 Task: Use the formula "F.DIST.RT" in spreadsheet "Project portfolio".
Action: Mouse moved to (221, 211)
Screenshot: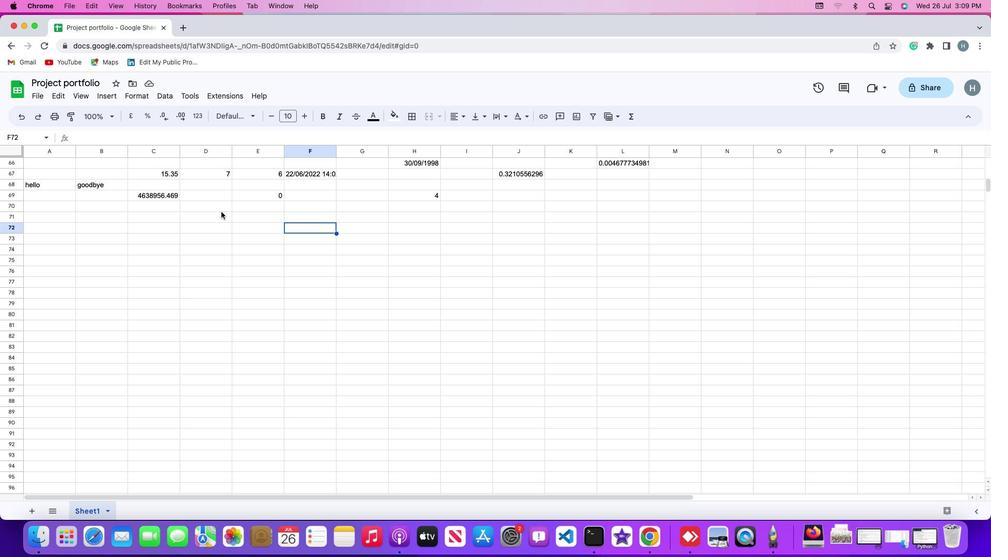 
Action: Mouse pressed left at (221, 211)
Screenshot: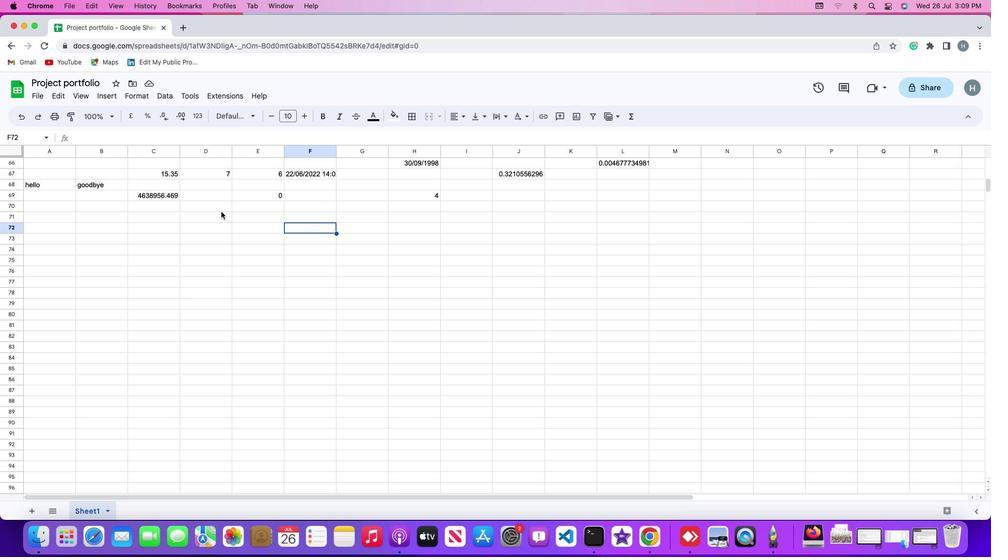 
Action: Mouse moved to (105, 97)
Screenshot: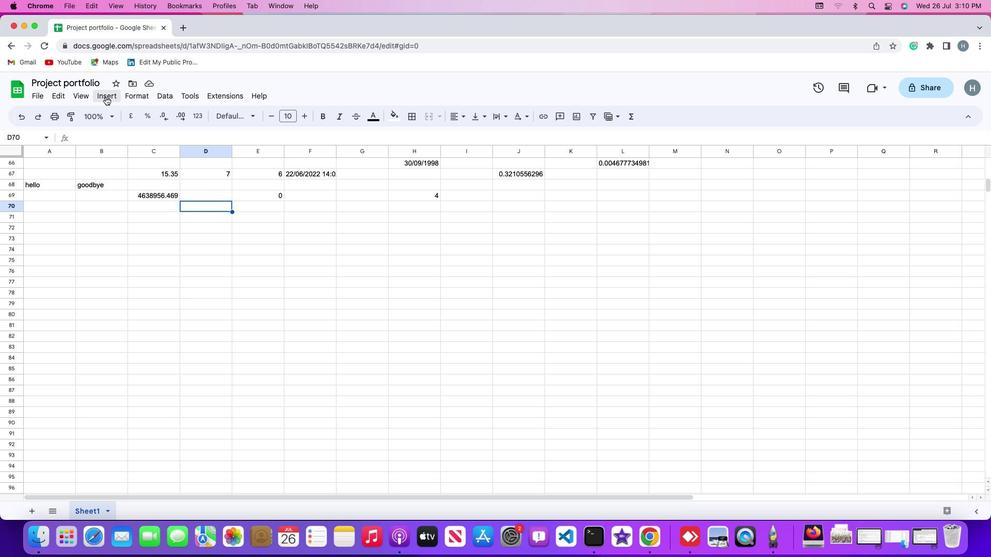 
Action: Mouse pressed left at (105, 97)
Screenshot: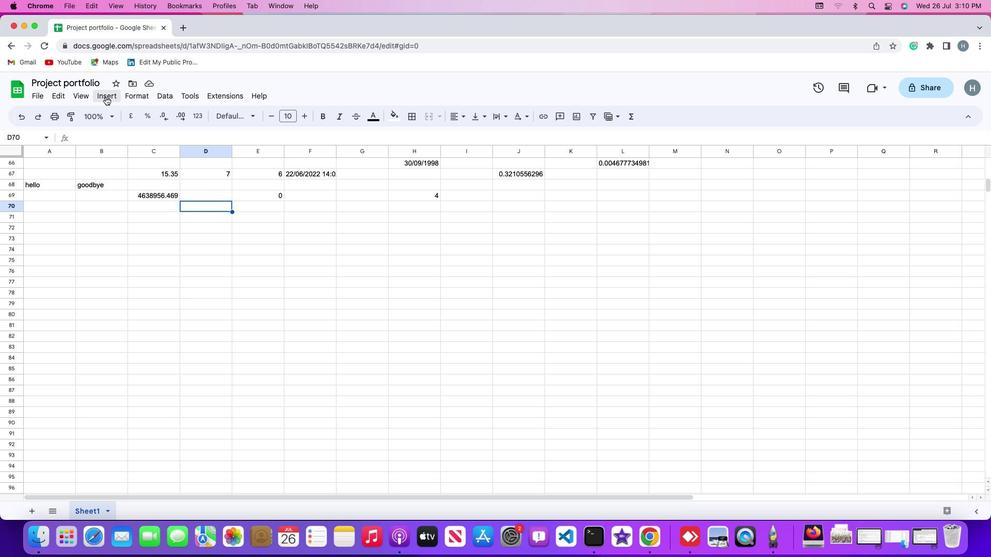 
Action: Mouse moved to (113, 262)
Screenshot: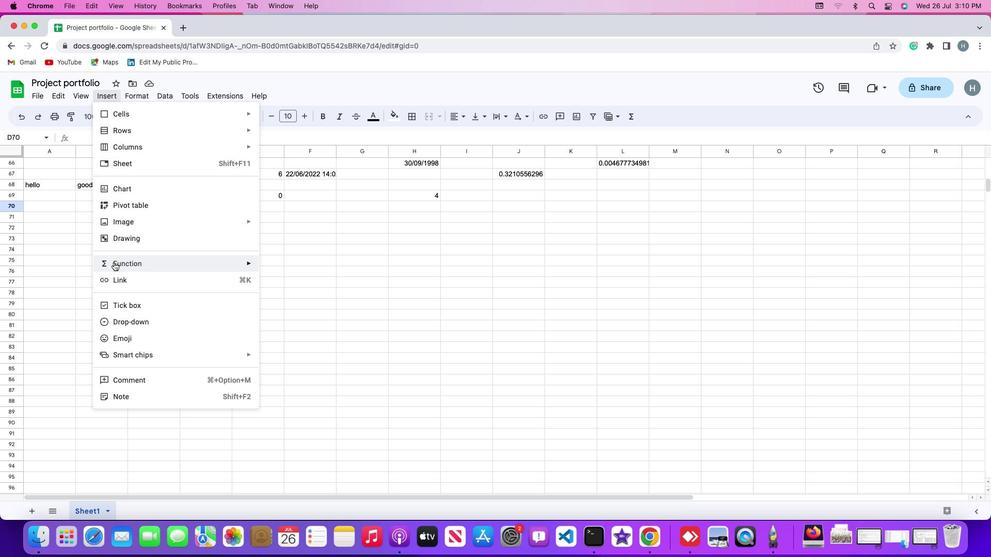 
Action: Mouse pressed left at (113, 262)
Screenshot: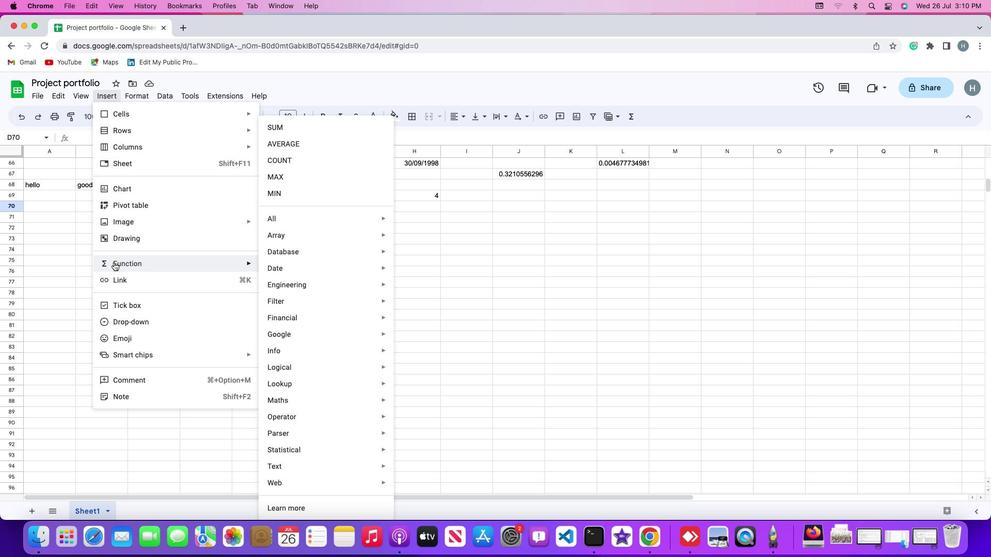 
Action: Mouse moved to (297, 218)
Screenshot: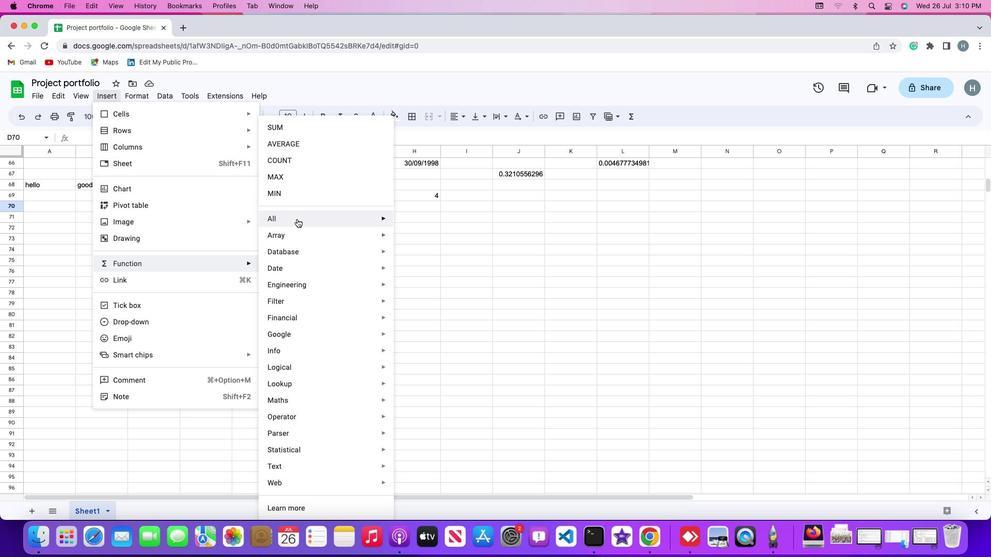 
Action: Mouse pressed left at (297, 218)
Screenshot: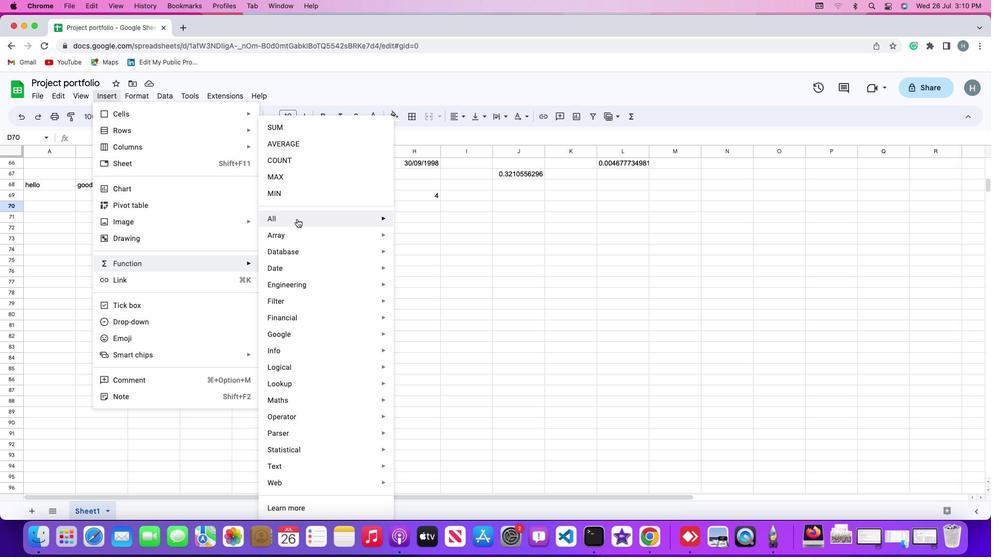 
Action: Mouse moved to (438, 378)
Screenshot: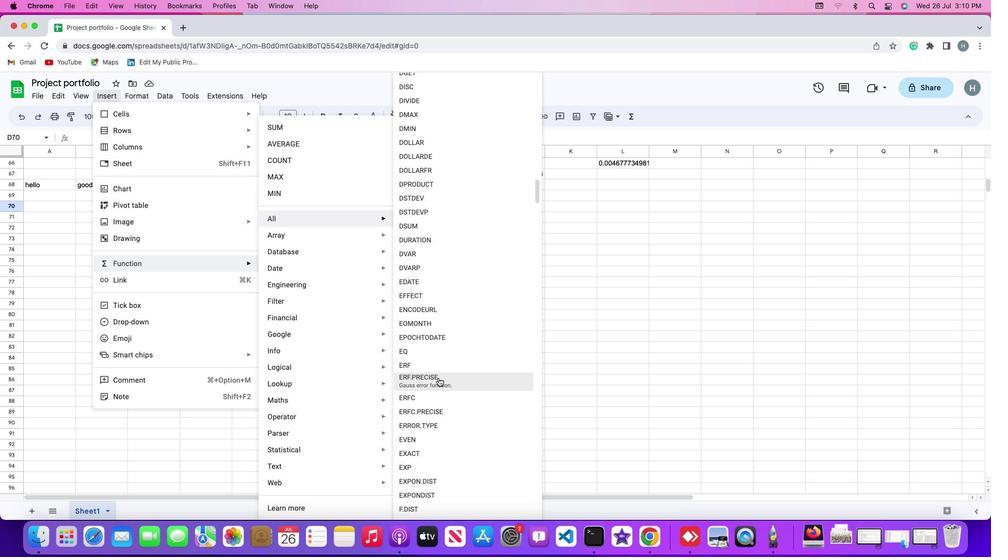 
Action: Mouse scrolled (438, 378) with delta (0, 0)
Screenshot: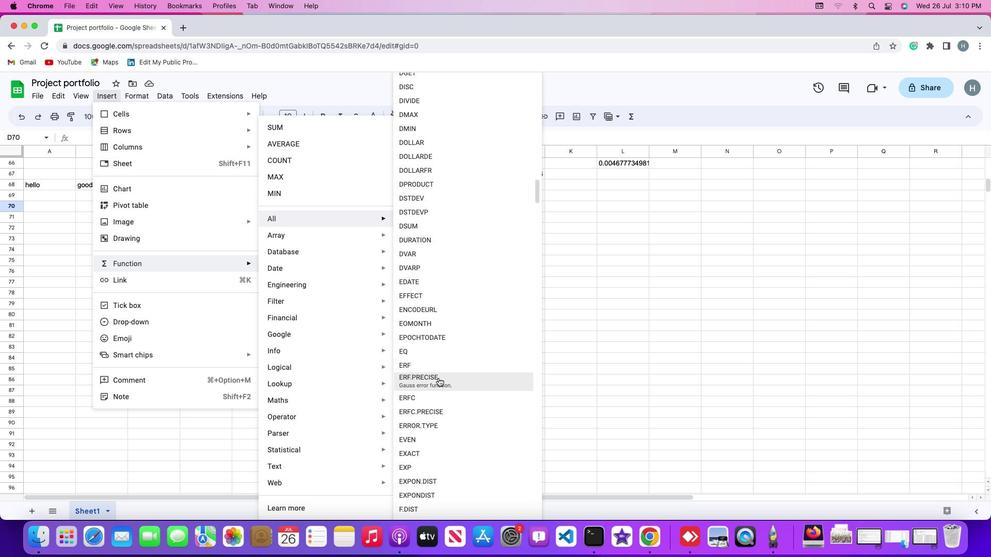 
Action: Mouse scrolled (438, 378) with delta (0, 0)
Screenshot: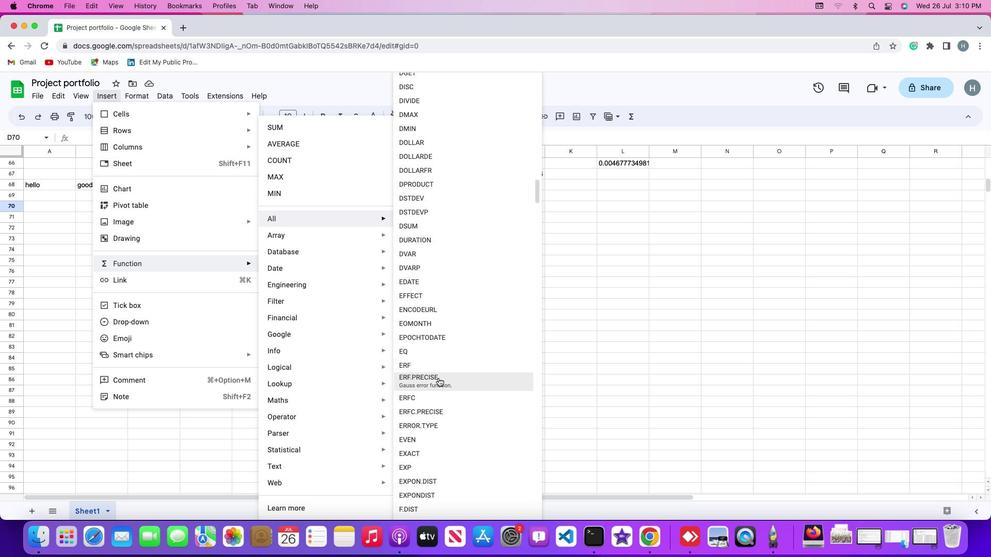 
Action: Mouse scrolled (438, 378) with delta (0, 0)
Screenshot: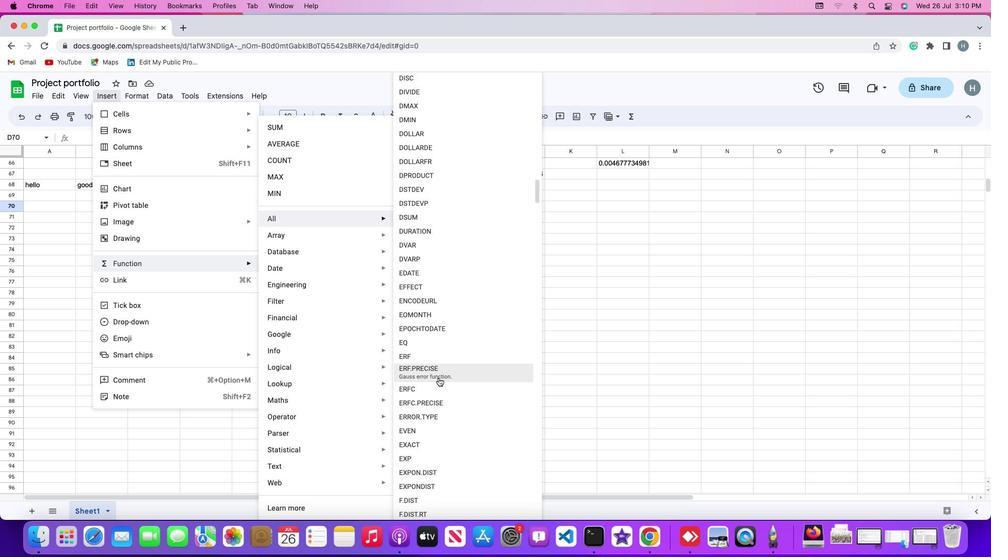 
Action: Mouse moved to (420, 468)
Screenshot: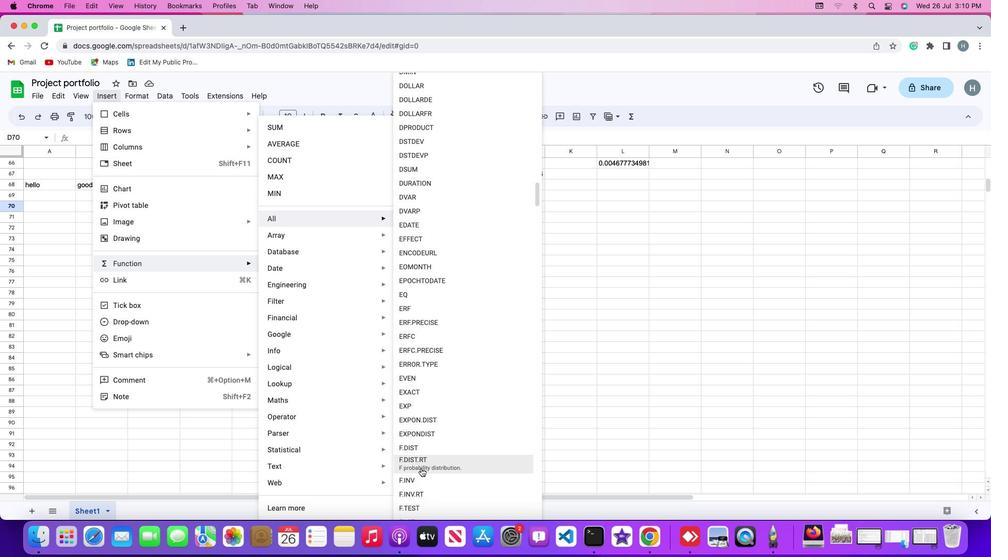 
Action: Mouse pressed left at (420, 468)
Screenshot: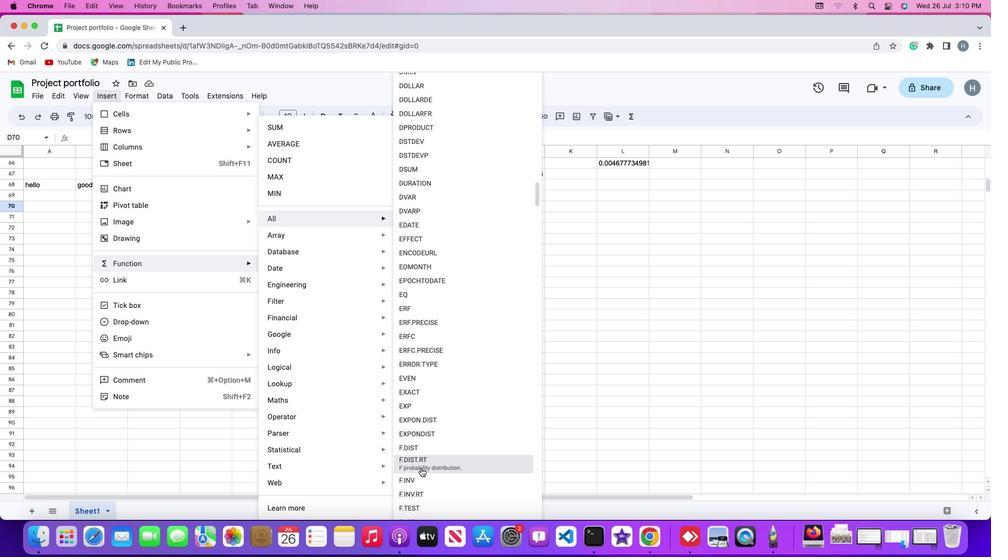 
Action: Mouse moved to (158, 171)
Screenshot: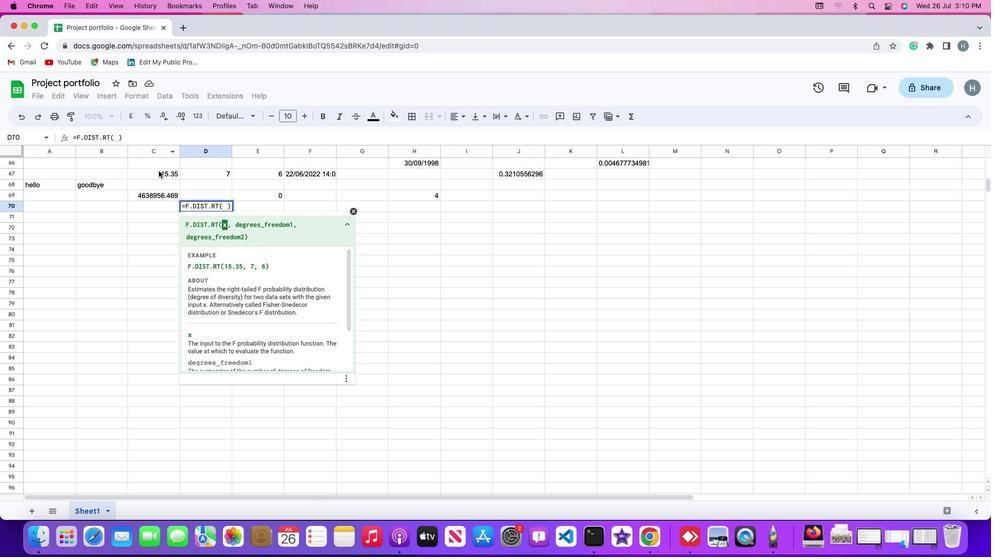 
Action: Mouse pressed left at (158, 171)
Screenshot: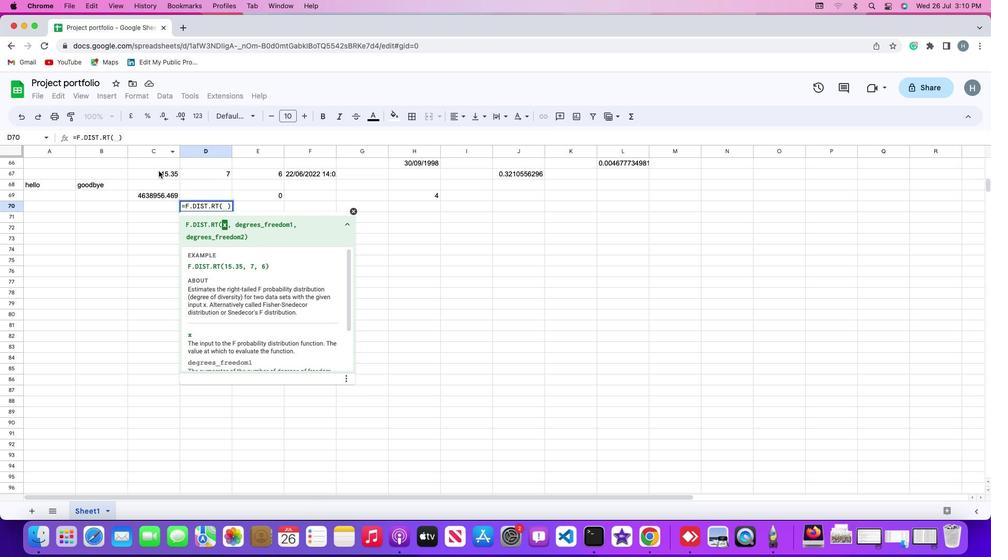 
Action: Key pressed ','
Screenshot: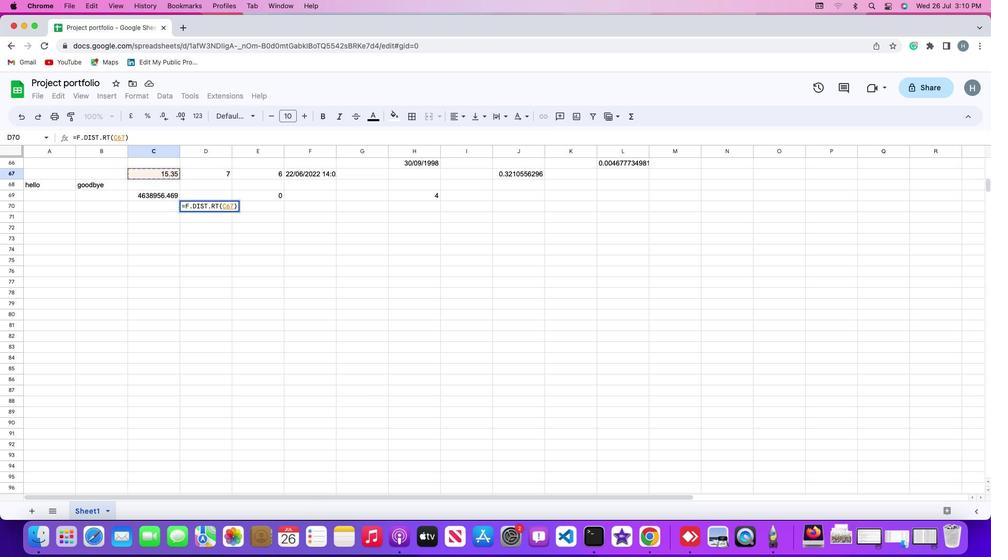 
Action: Mouse moved to (190, 169)
Screenshot: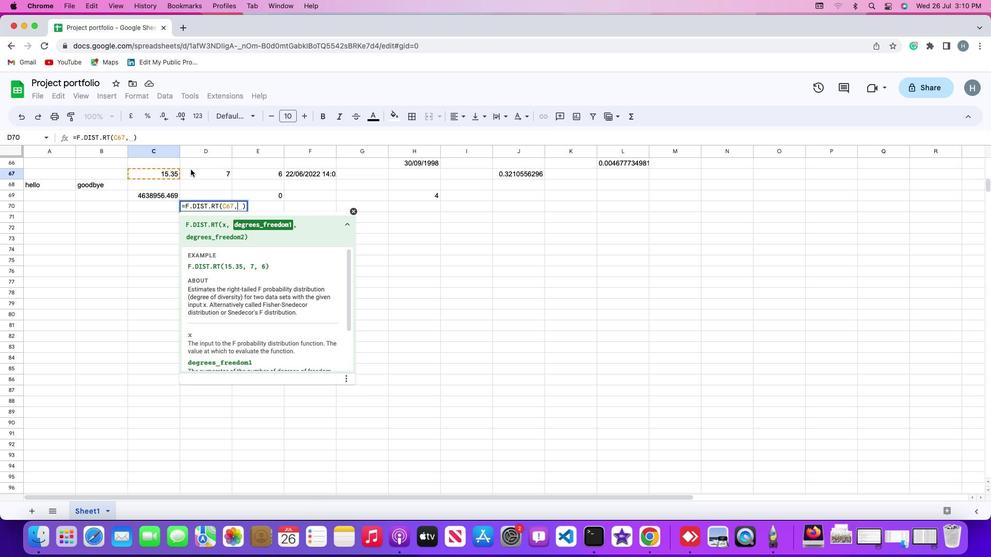 
Action: Mouse pressed left at (190, 169)
Screenshot: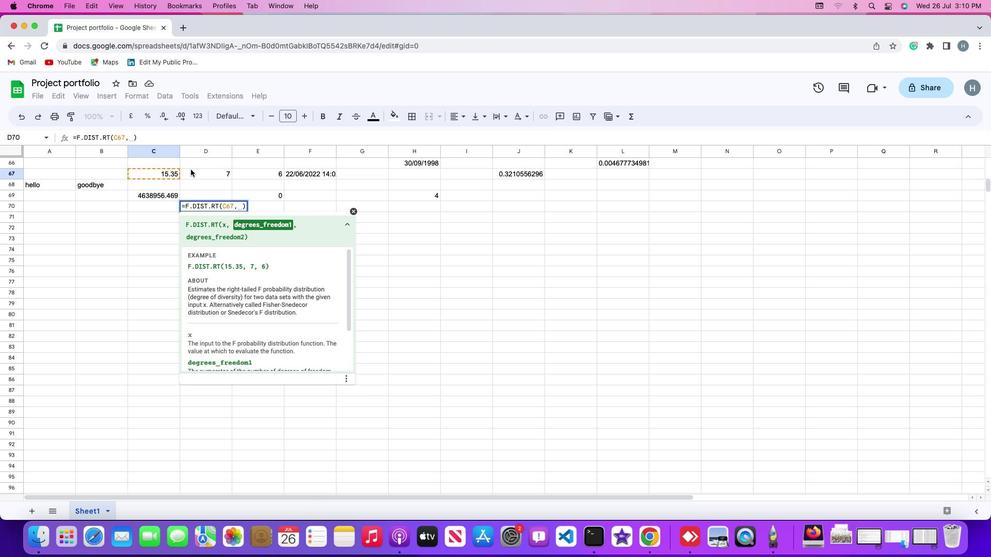 
Action: Key pressed ','
Screenshot: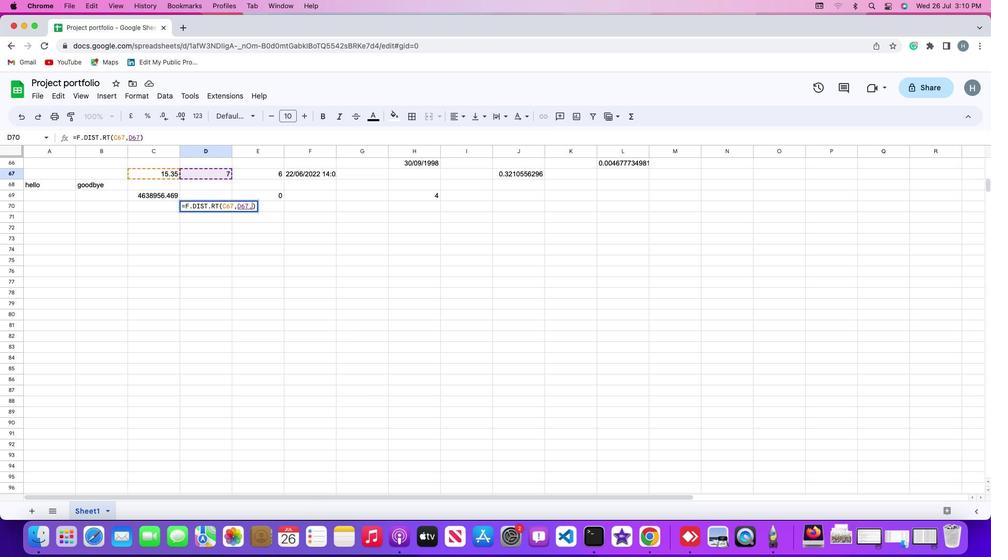 
Action: Mouse moved to (246, 172)
Screenshot: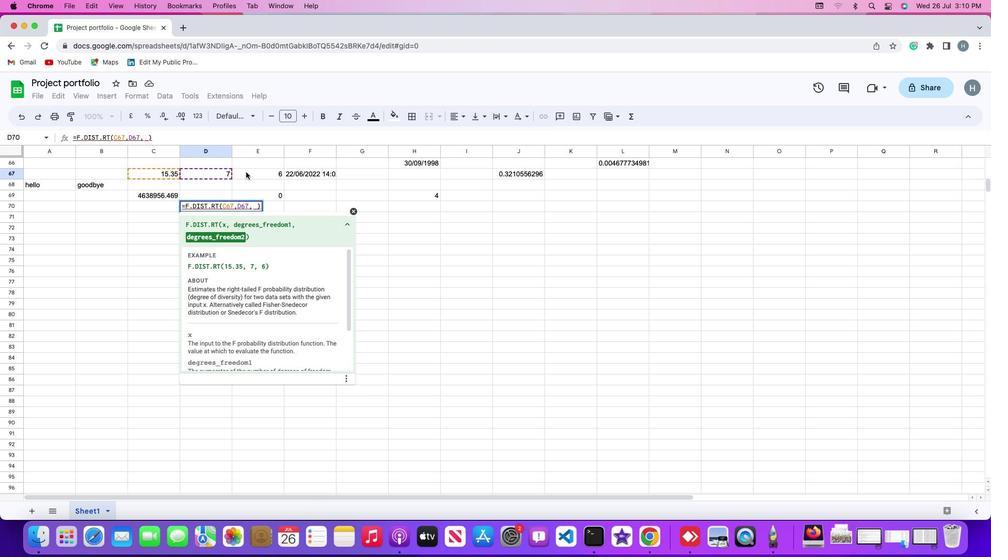
Action: Mouse pressed left at (246, 172)
Screenshot: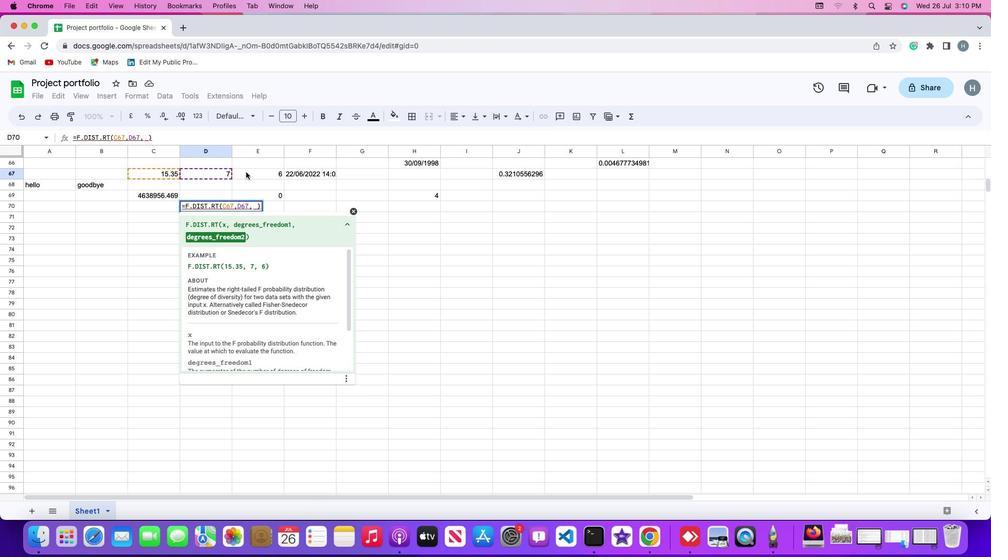 
Action: Key pressed Key.enter
Screenshot: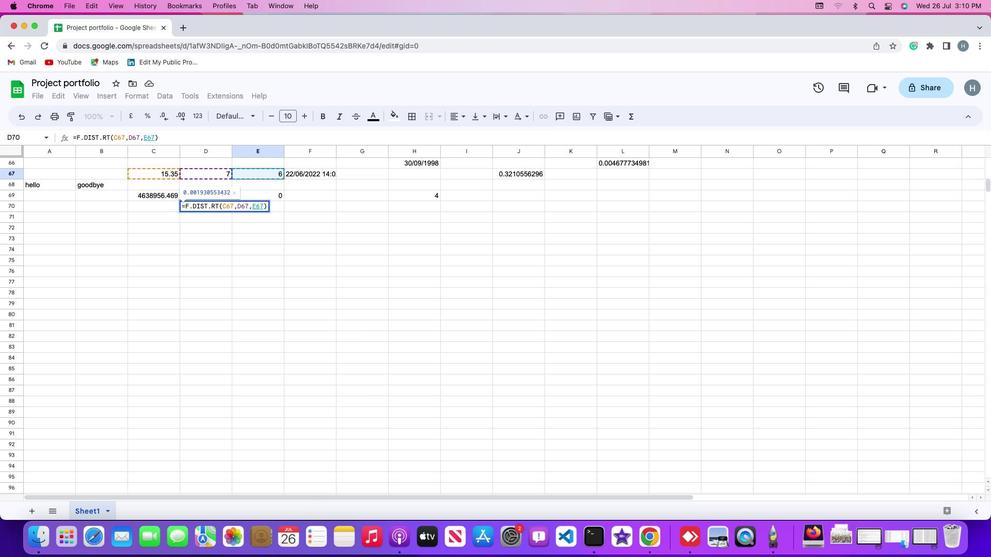 
